 Task: Move the task Implement a new cloud-based project accounting system for a company to the section Done in the project BackTech and filter the tasks in the project by Due next week
Action: Mouse moved to (521, 447)
Screenshot: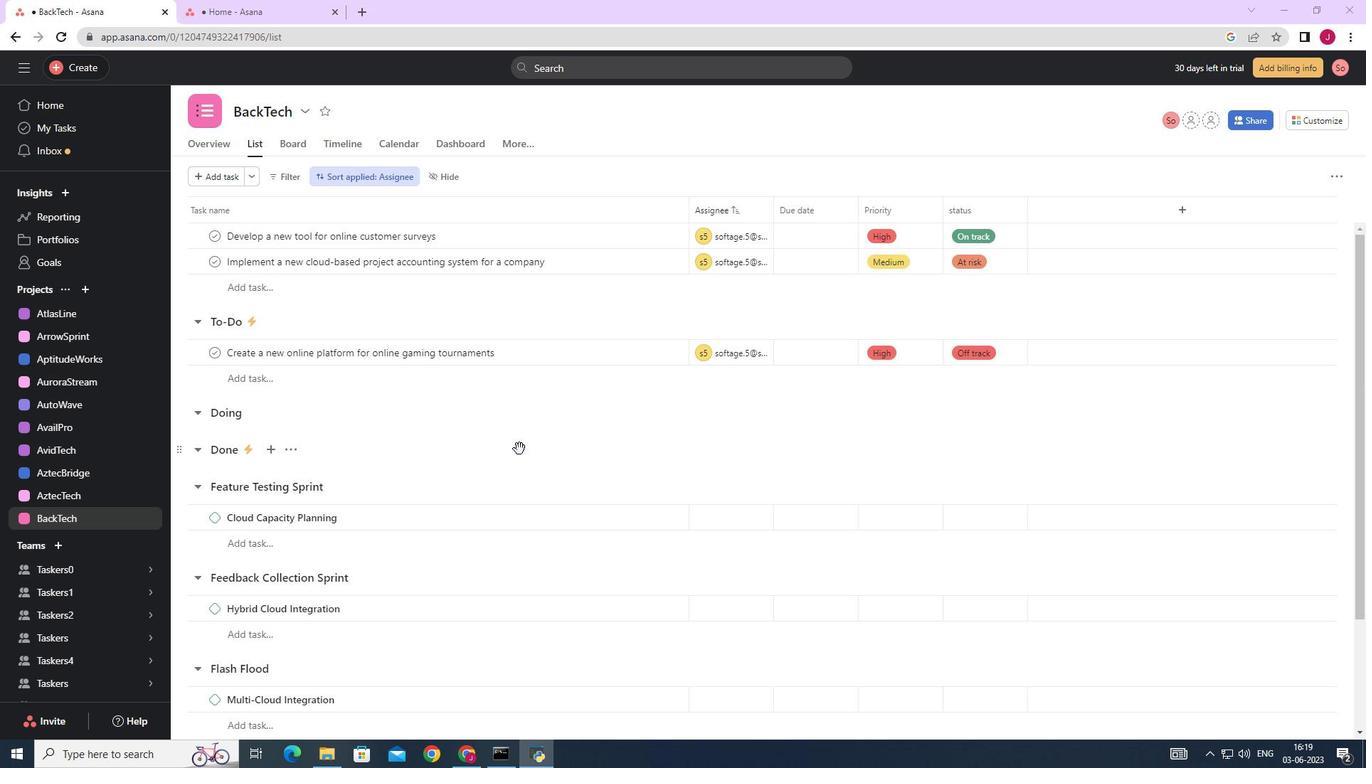 
Action: Mouse scrolled (521, 448) with delta (0, 0)
Screenshot: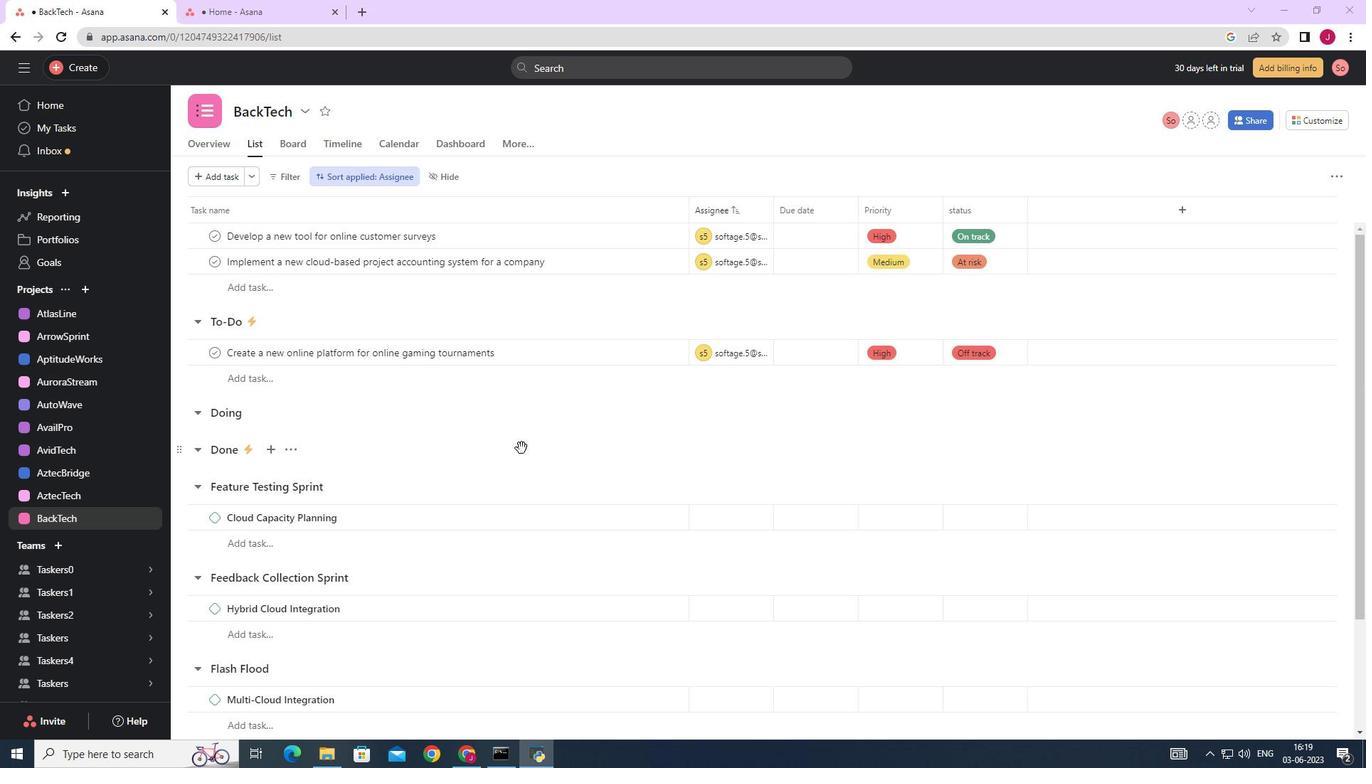
Action: Mouse scrolled (521, 448) with delta (0, 0)
Screenshot: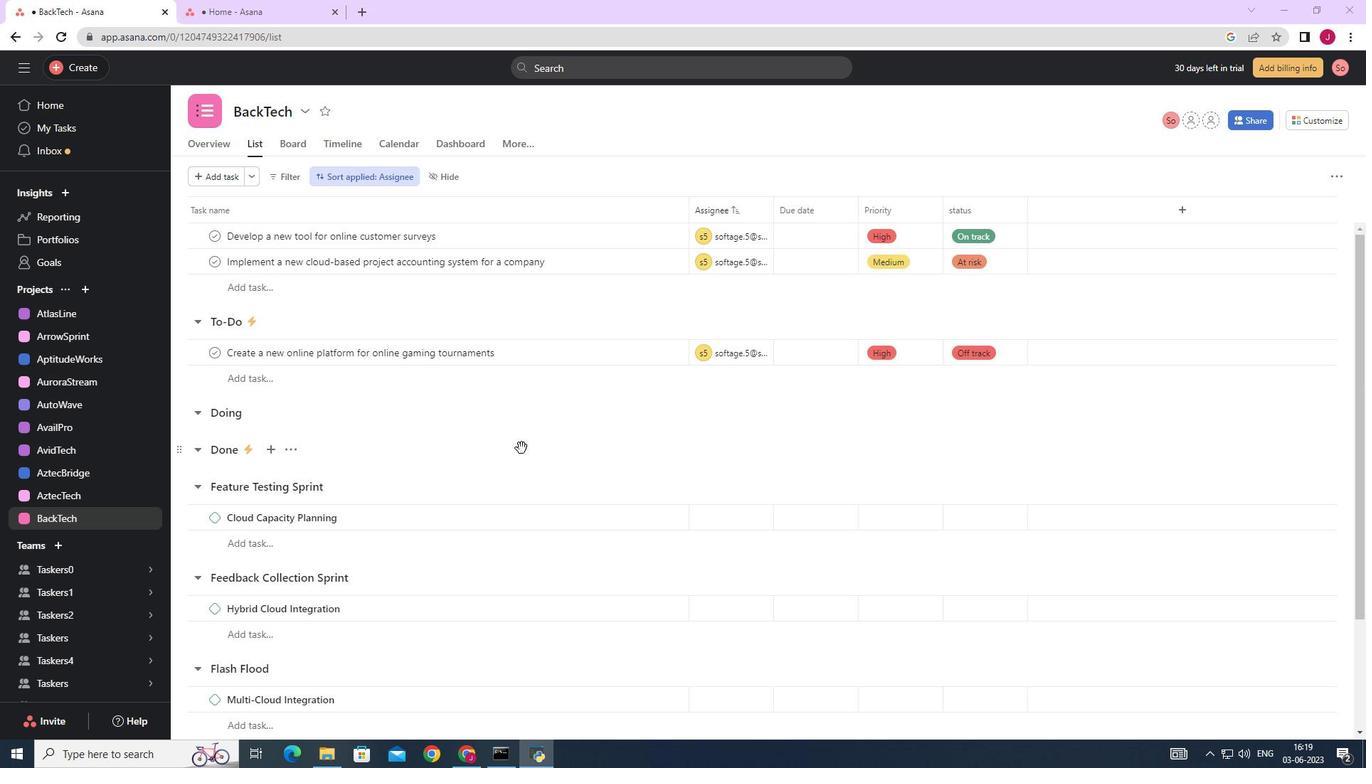 
Action: Mouse moved to (652, 266)
Screenshot: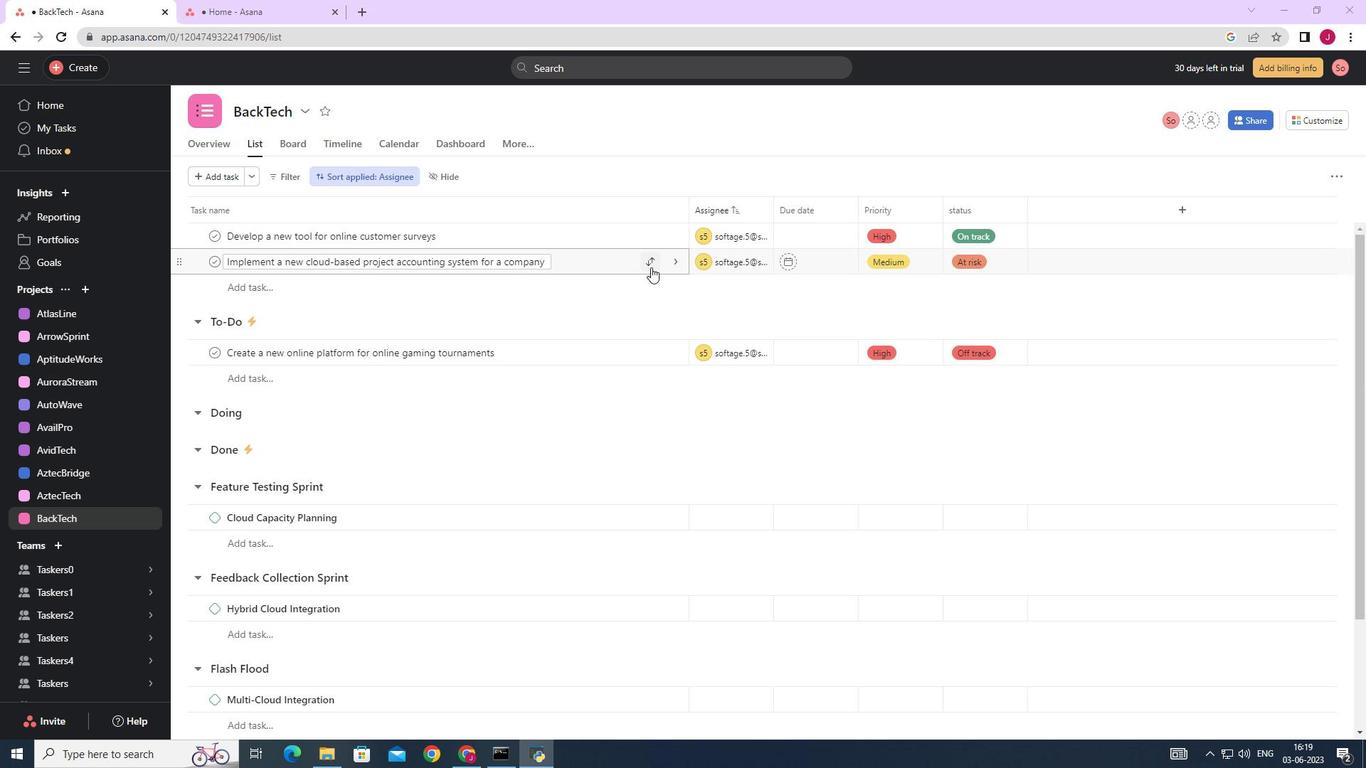 
Action: Mouse pressed left at (652, 266)
Screenshot: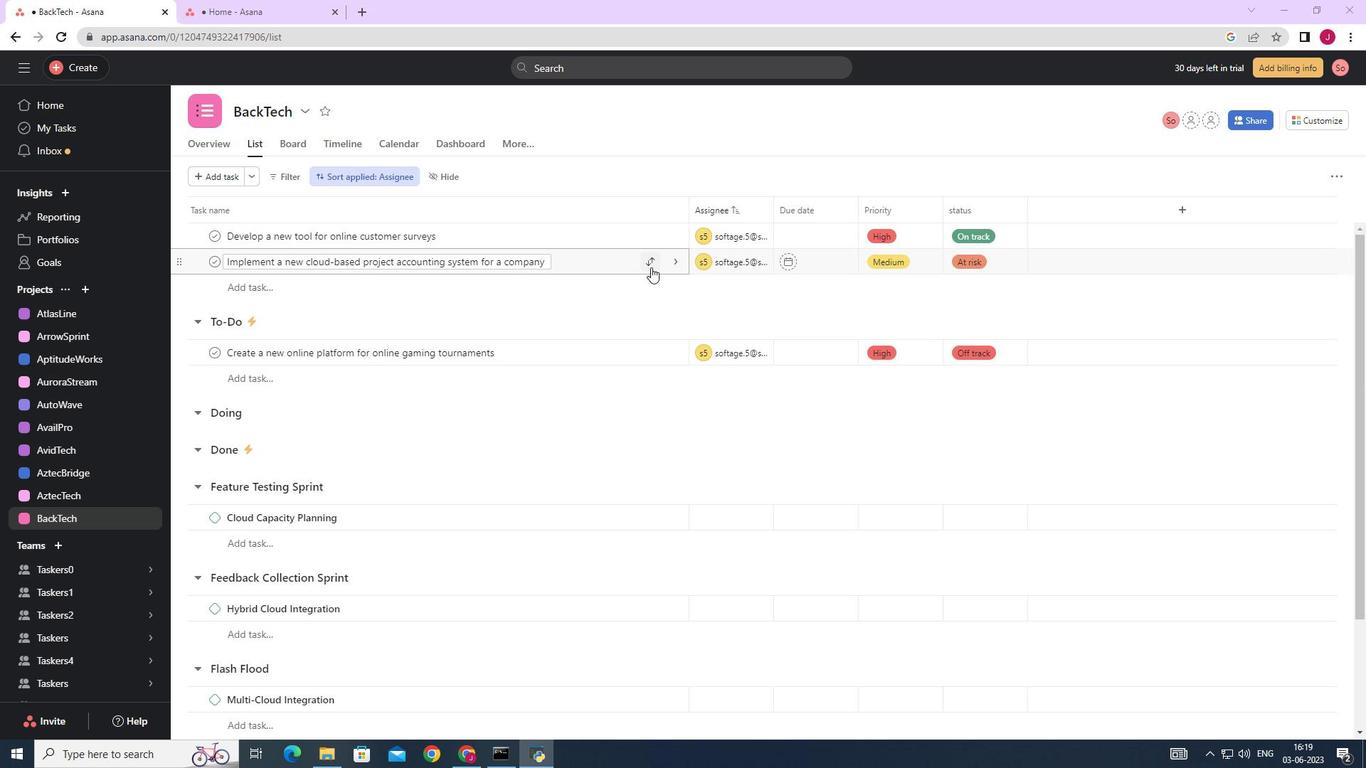 
Action: Mouse moved to (543, 385)
Screenshot: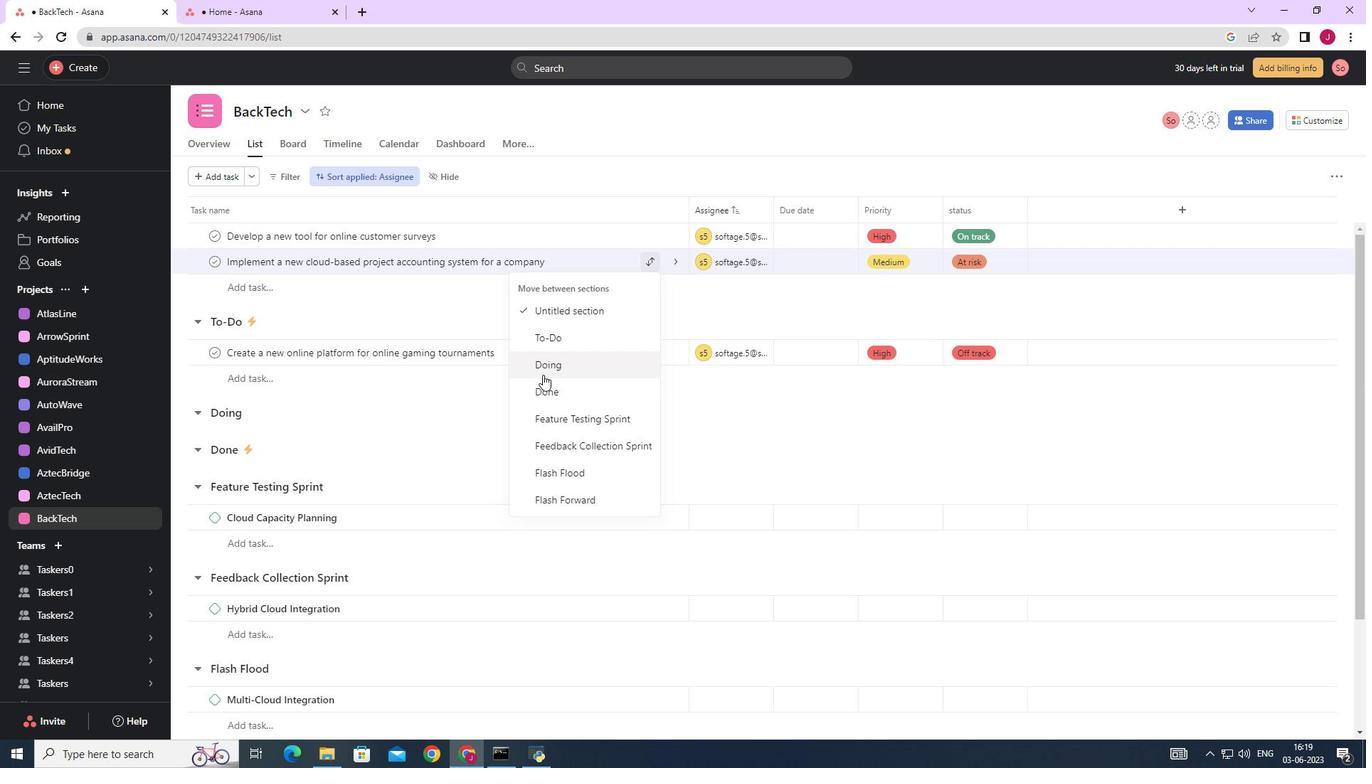 
Action: Mouse pressed left at (543, 385)
Screenshot: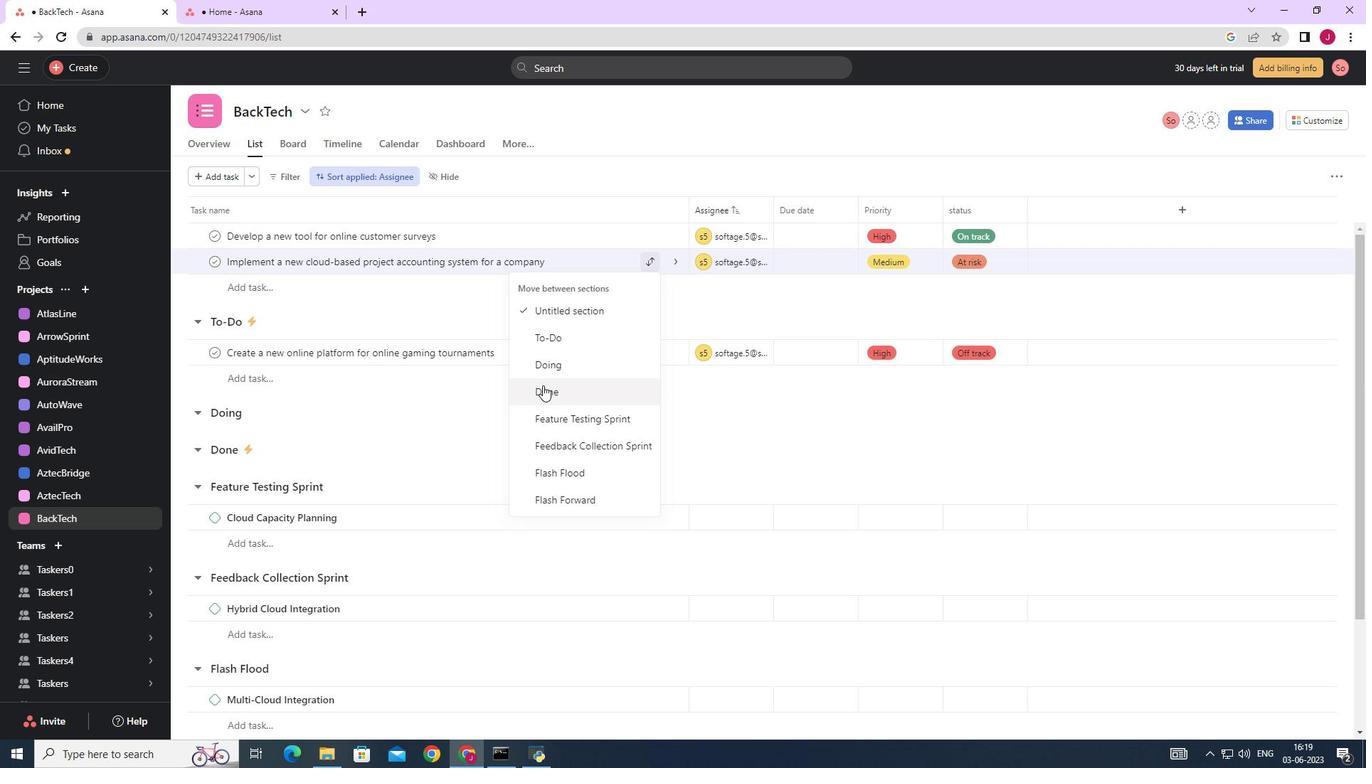 
Action: Mouse moved to (289, 178)
Screenshot: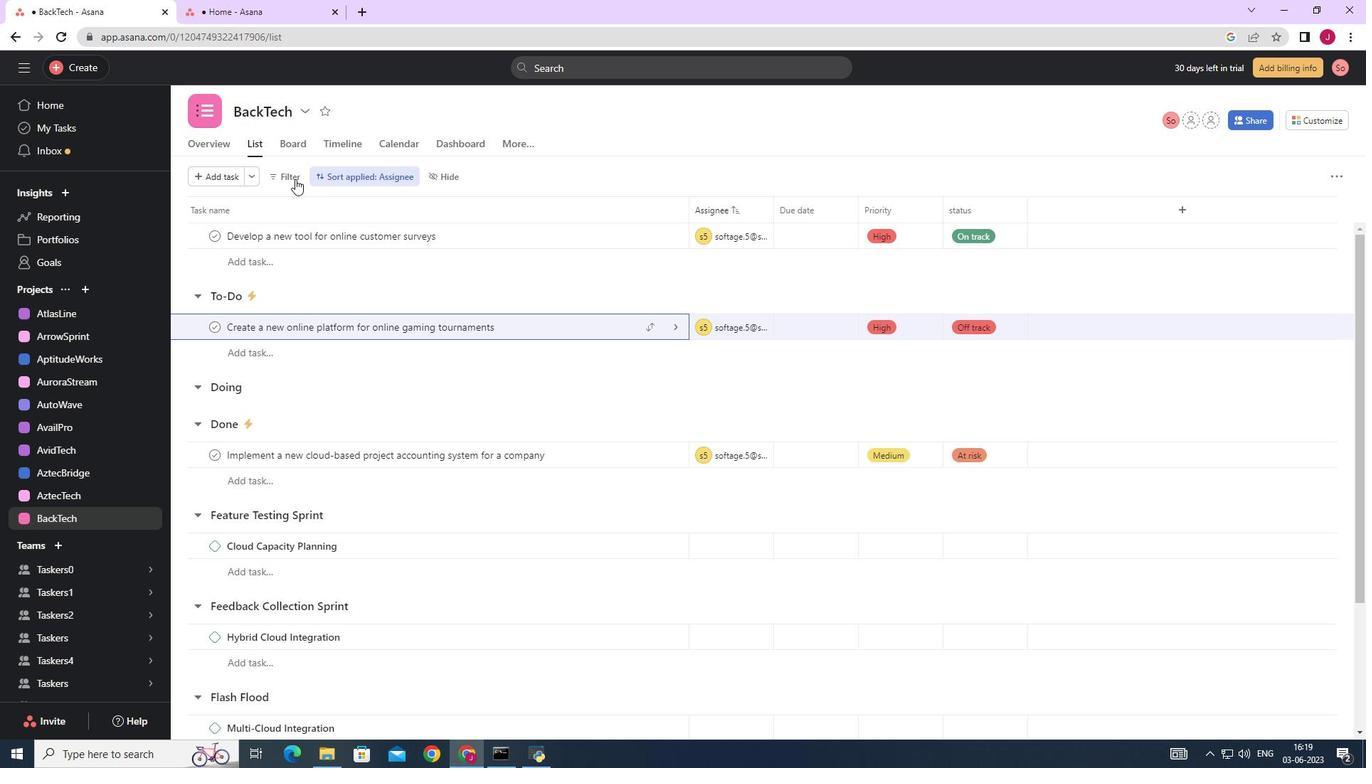 
Action: Mouse pressed left at (289, 178)
Screenshot: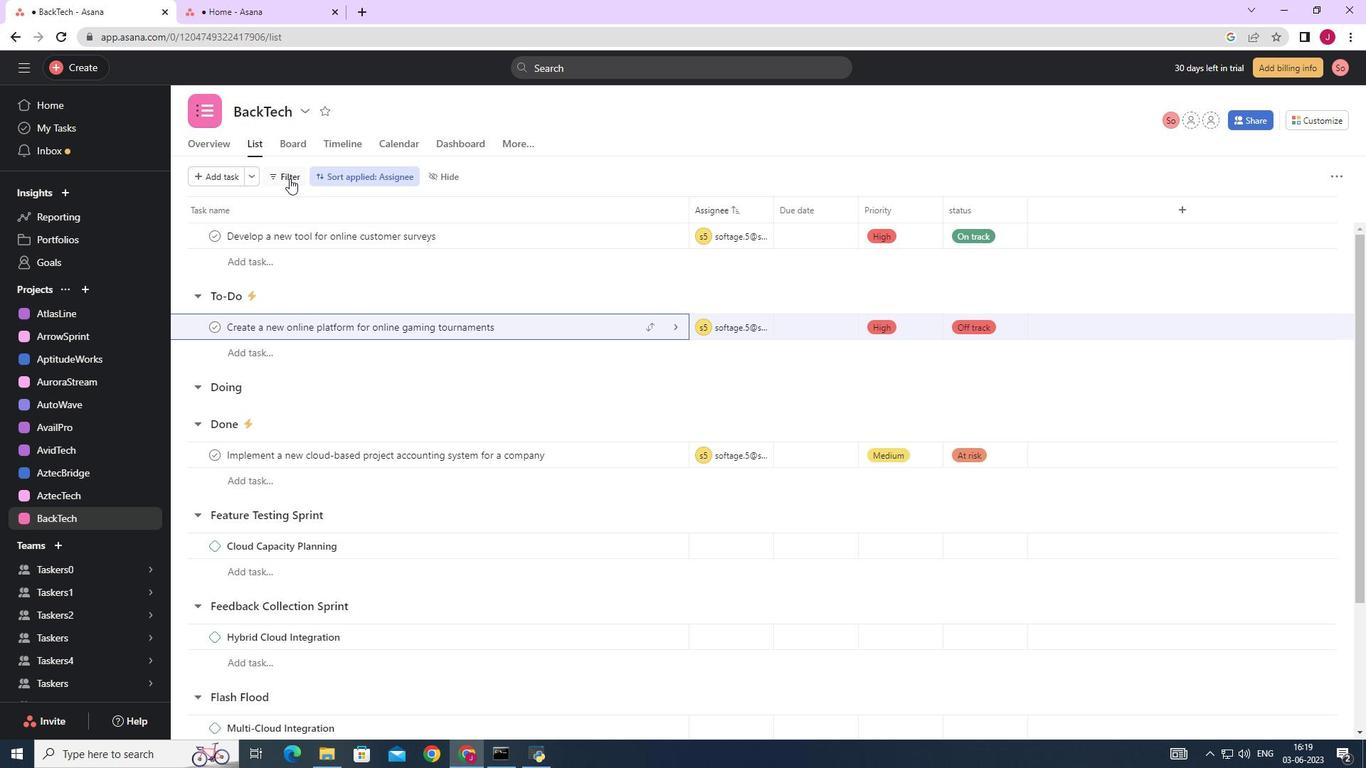 
Action: Mouse moved to (323, 261)
Screenshot: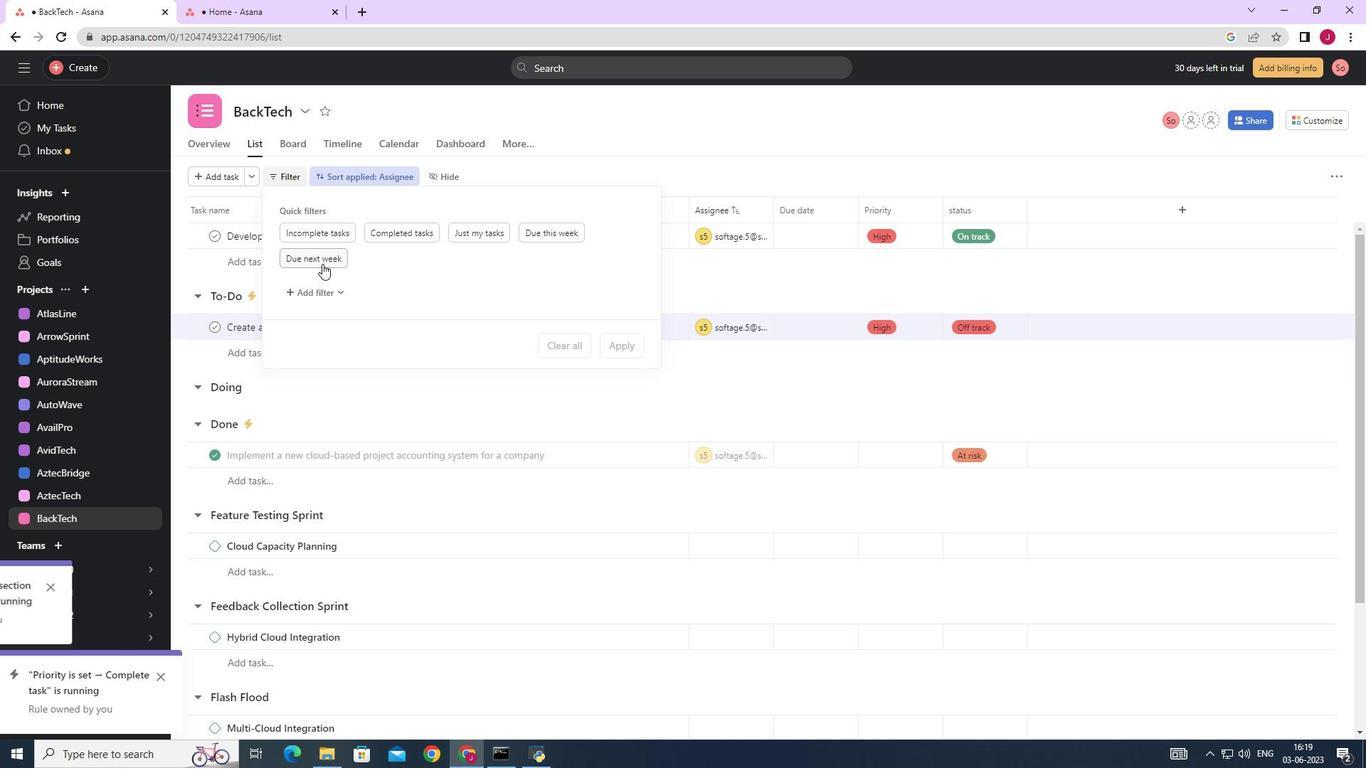 
Action: Mouse pressed left at (323, 261)
Screenshot: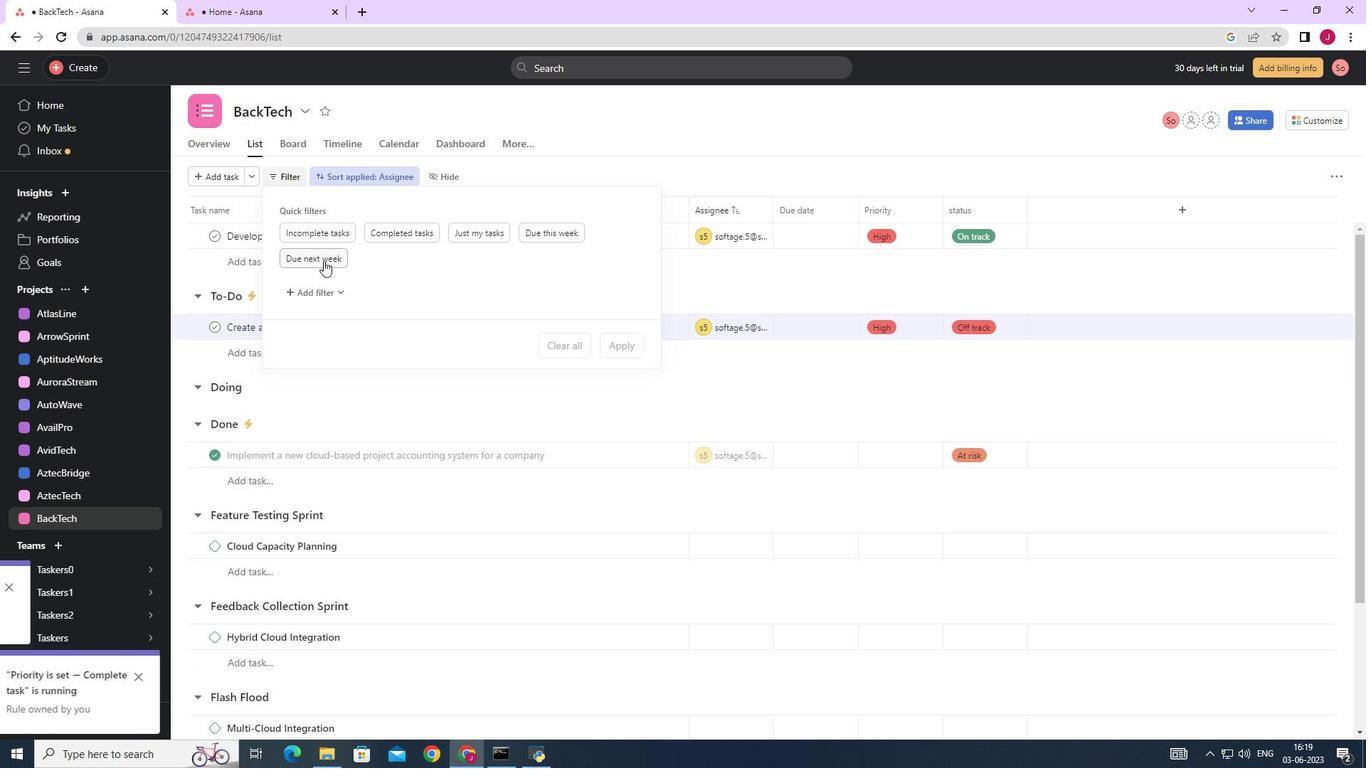 
Action: Mouse moved to (591, 355)
Screenshot: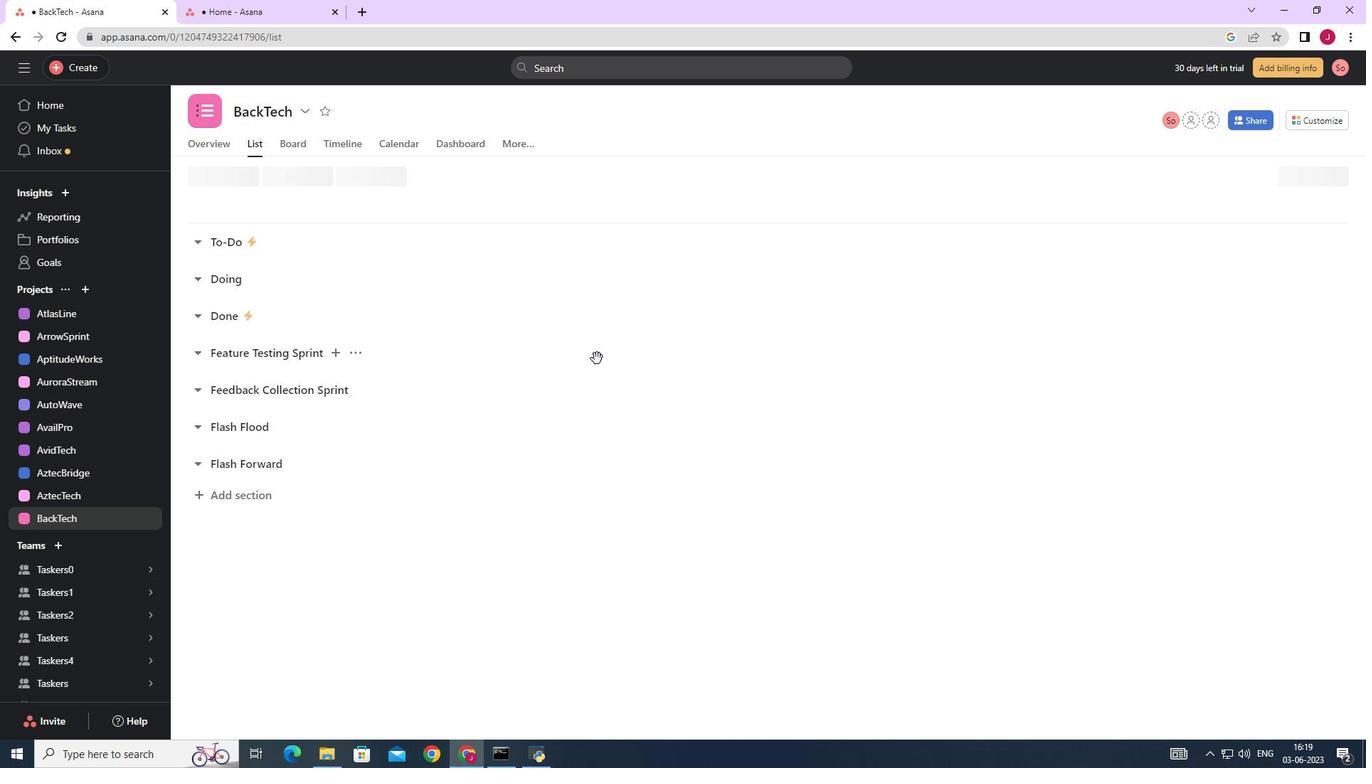 
